 Task: Print 2 pages per sheet.
Action: Mouse moved to (47, 108)
Screenshot: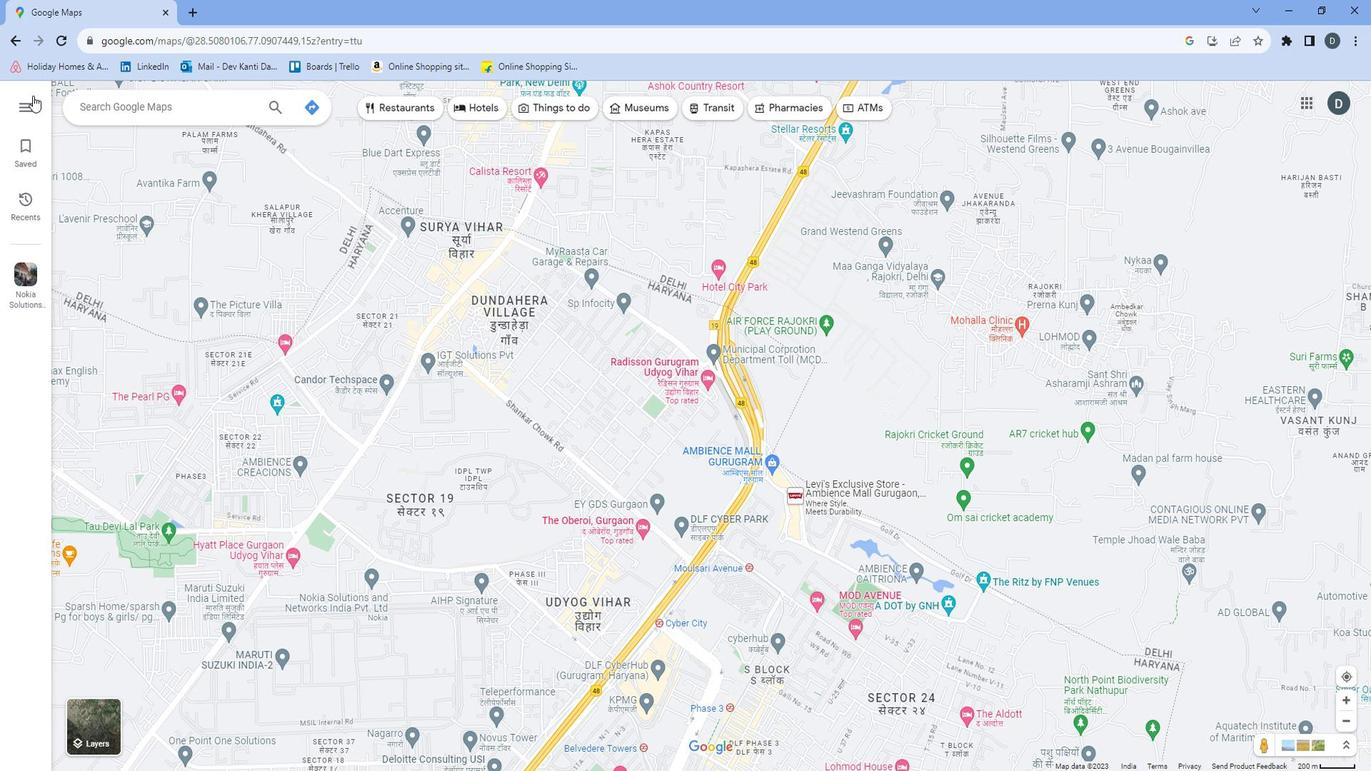 
Action: Mouse pressed left at (47, 108)
Screenshot: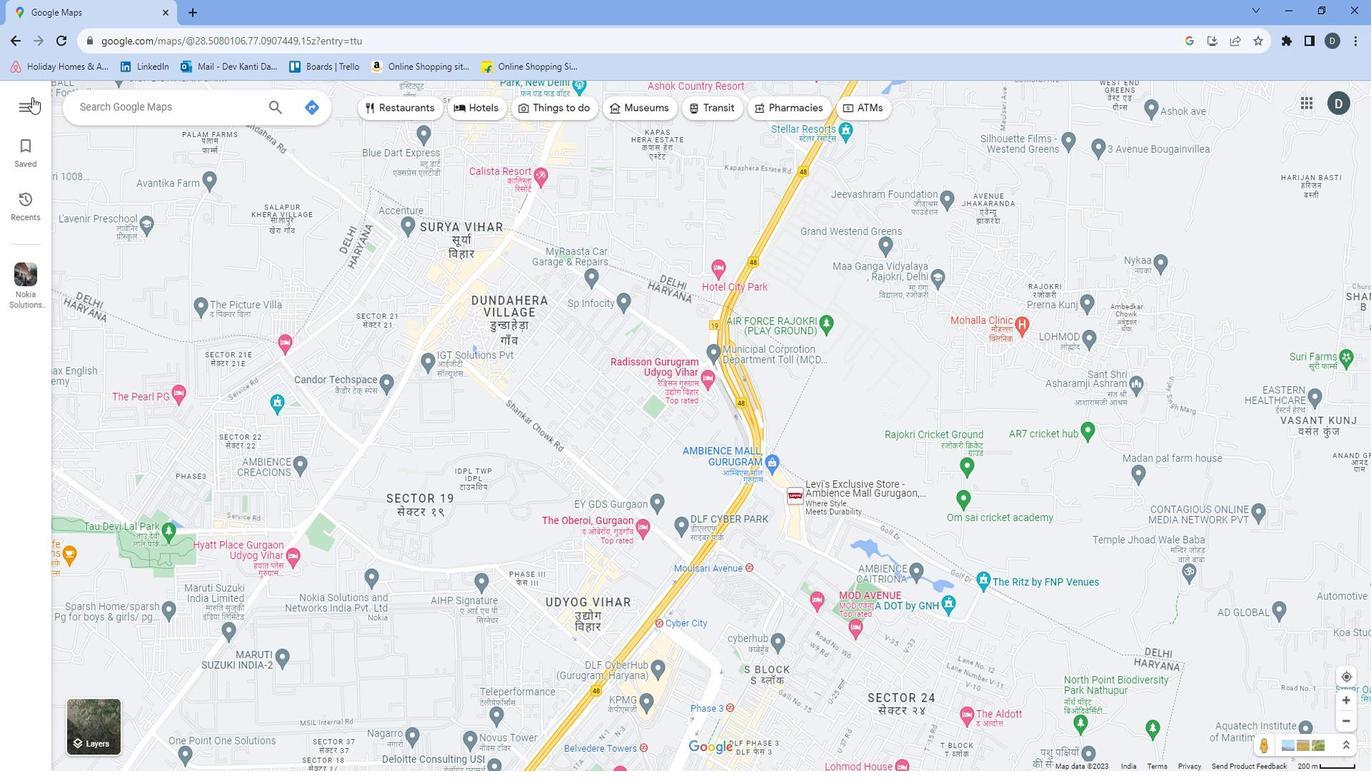
Action: Mouse moved to (90, 379)
Screenshot: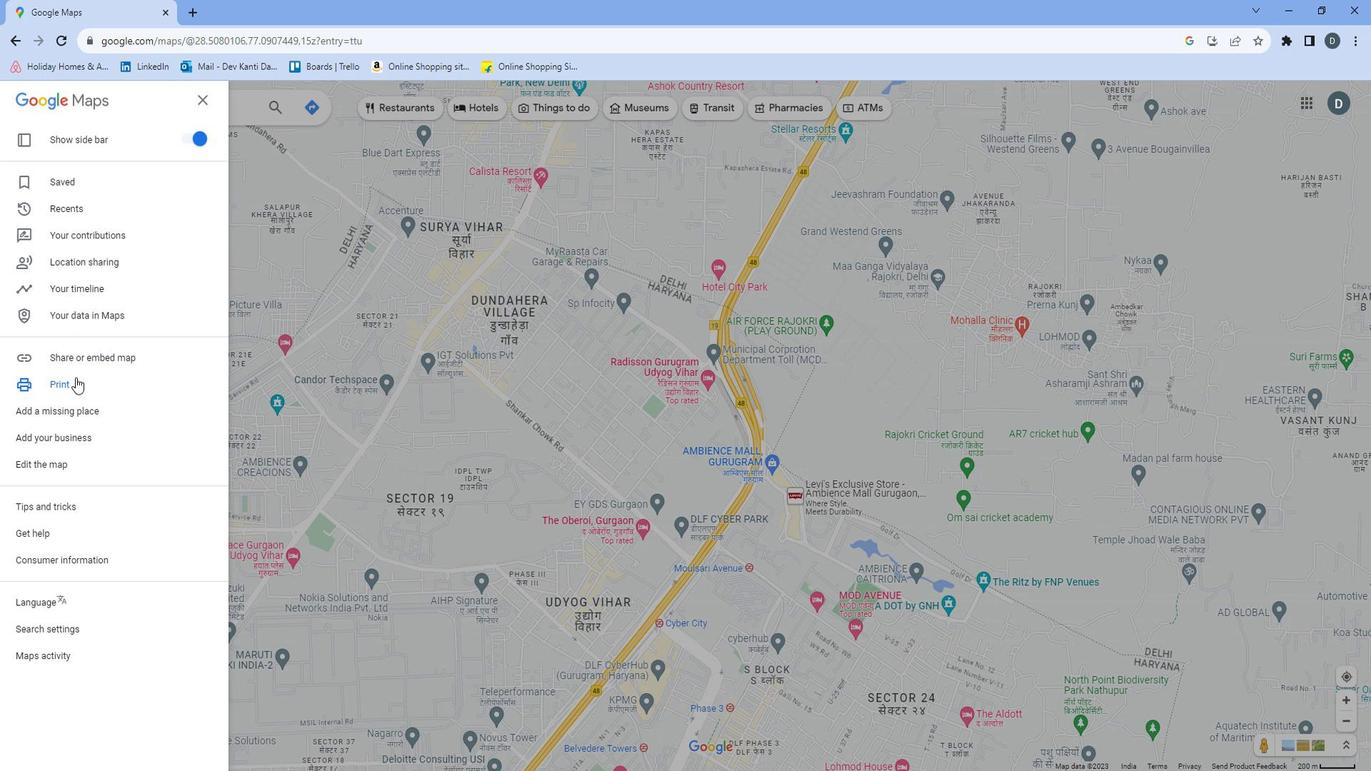 
Action: Mouse pressed left at (90, 379)
Screenshot: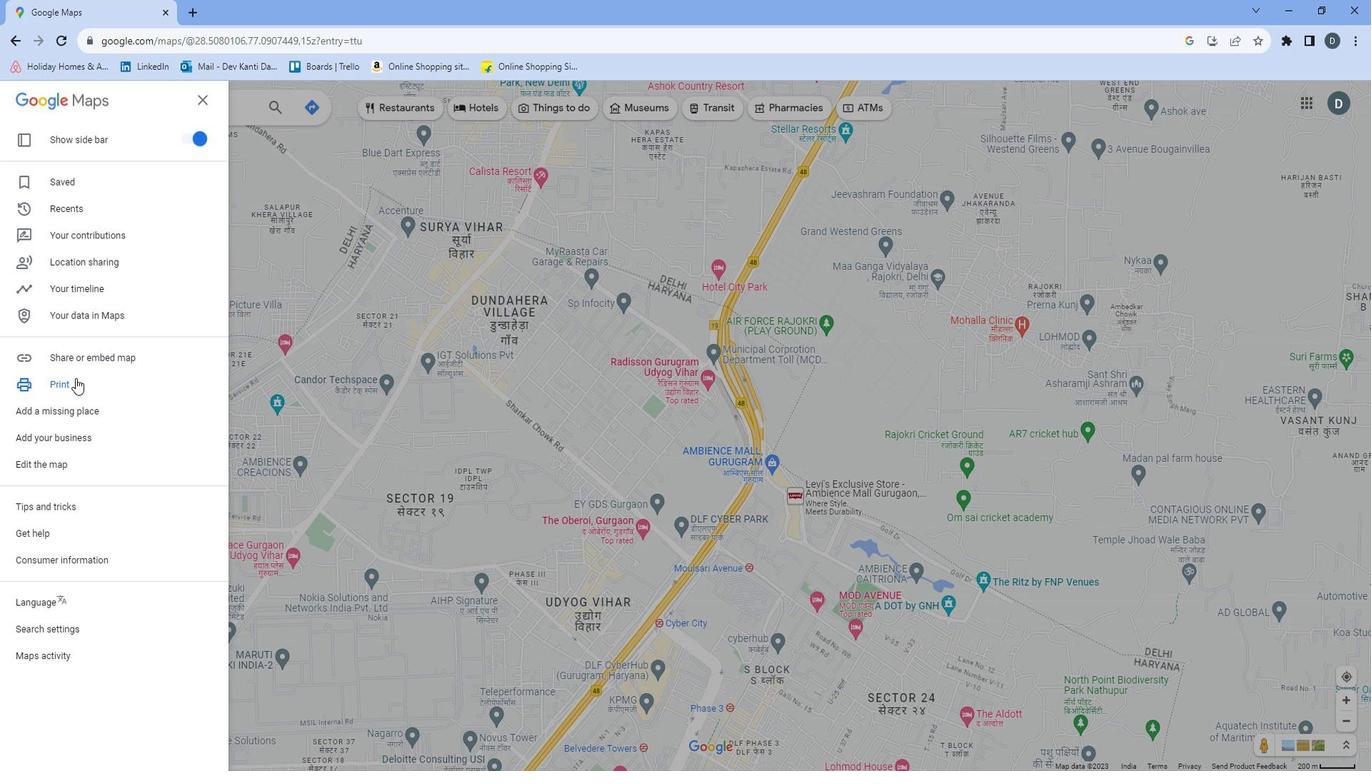 
Action: Mouse moved to (1316, 119)
Screenshot: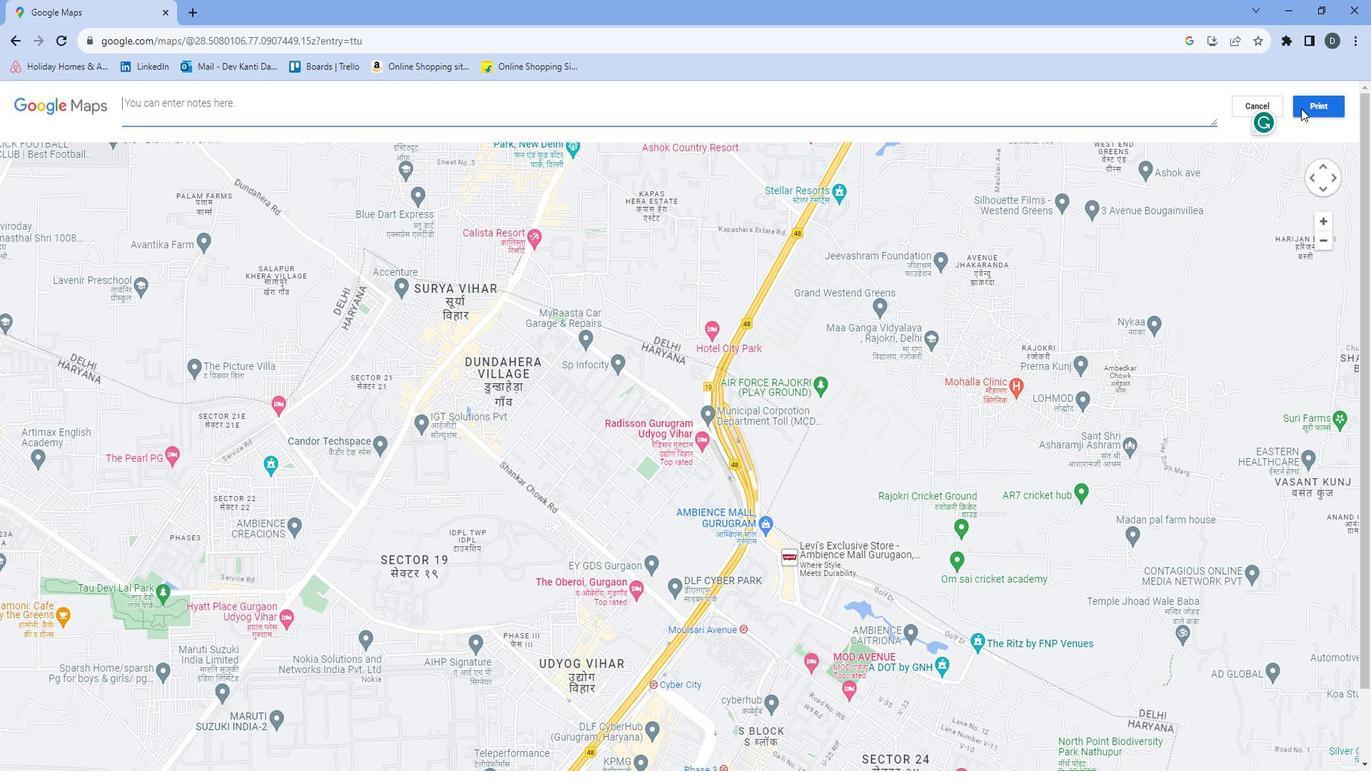 
Action: Mouse pressed left at (1316, 119)
Screenshot: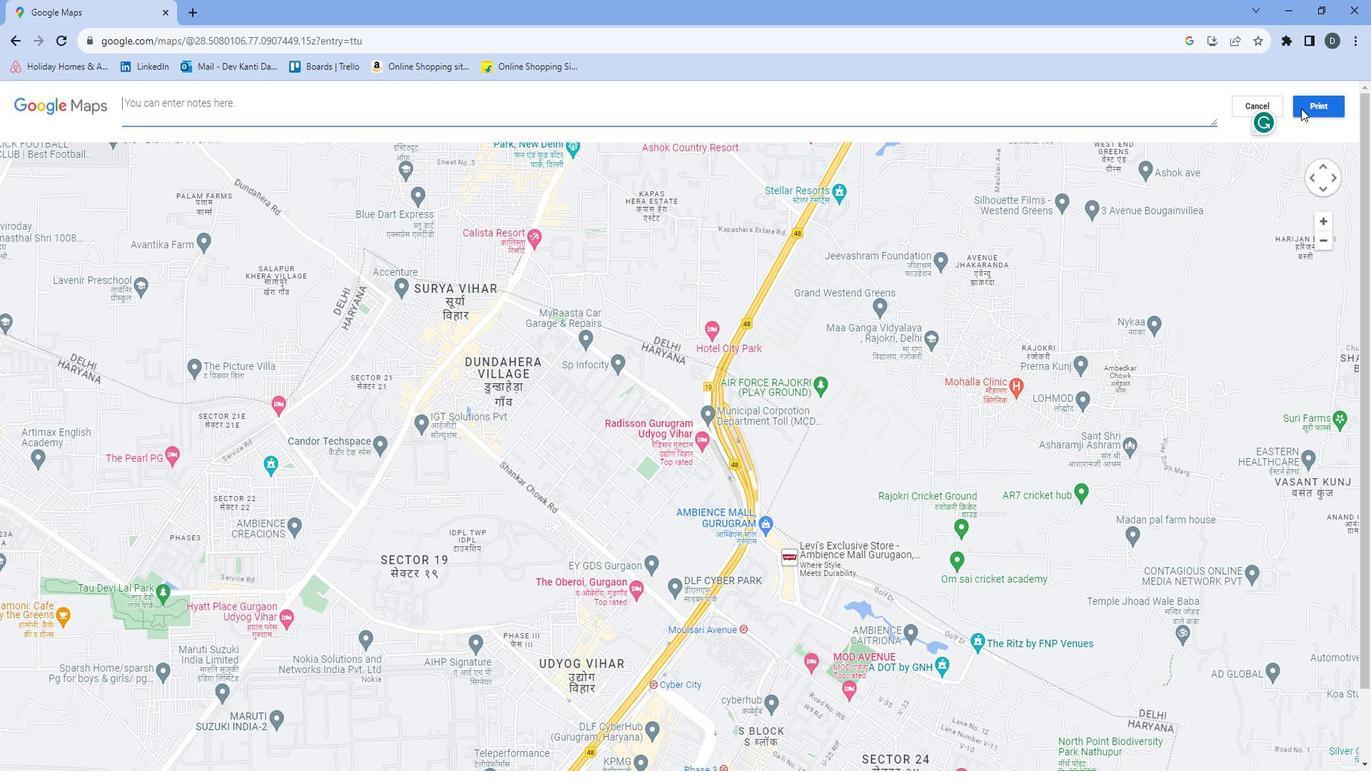 
Action: Mouse moved to (1092, 299)
Screenshot: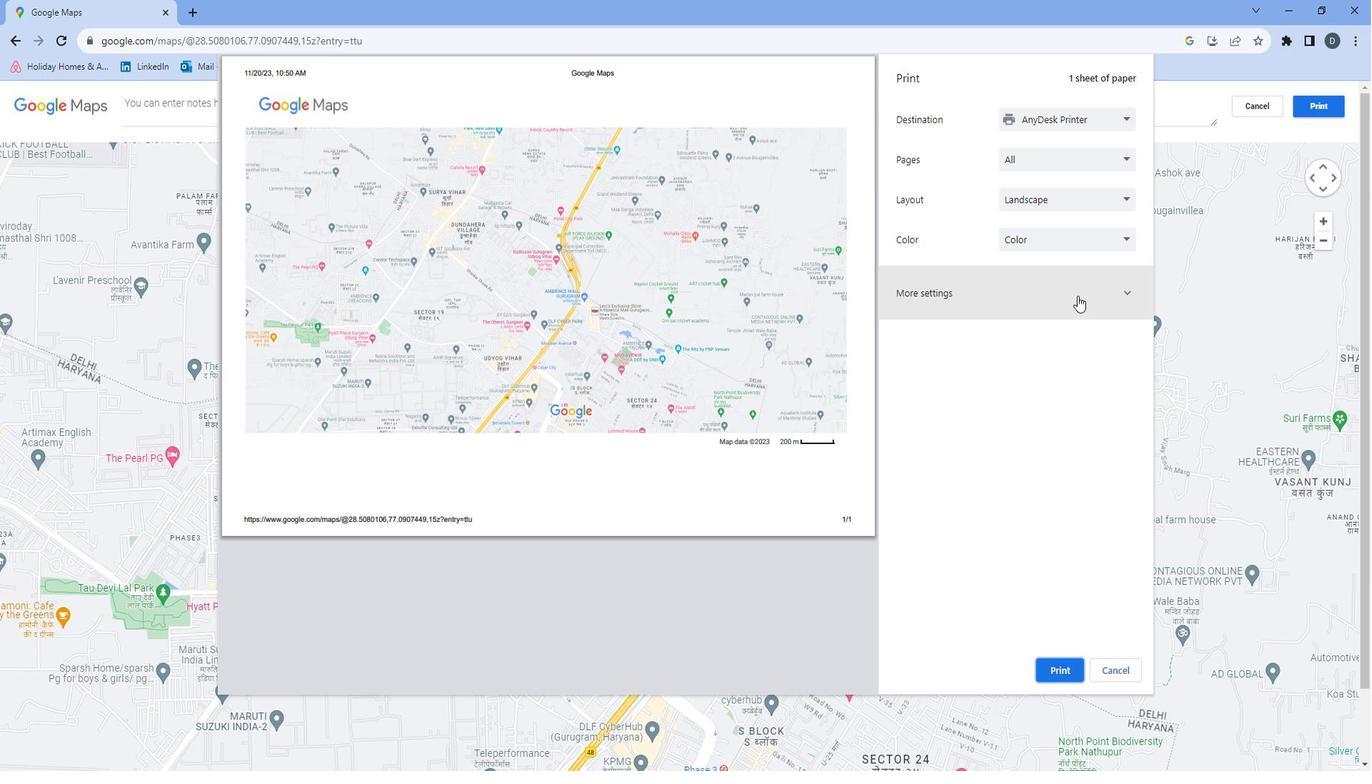 
Action: Mouse pressed left at (1092, 299)
Screenshot: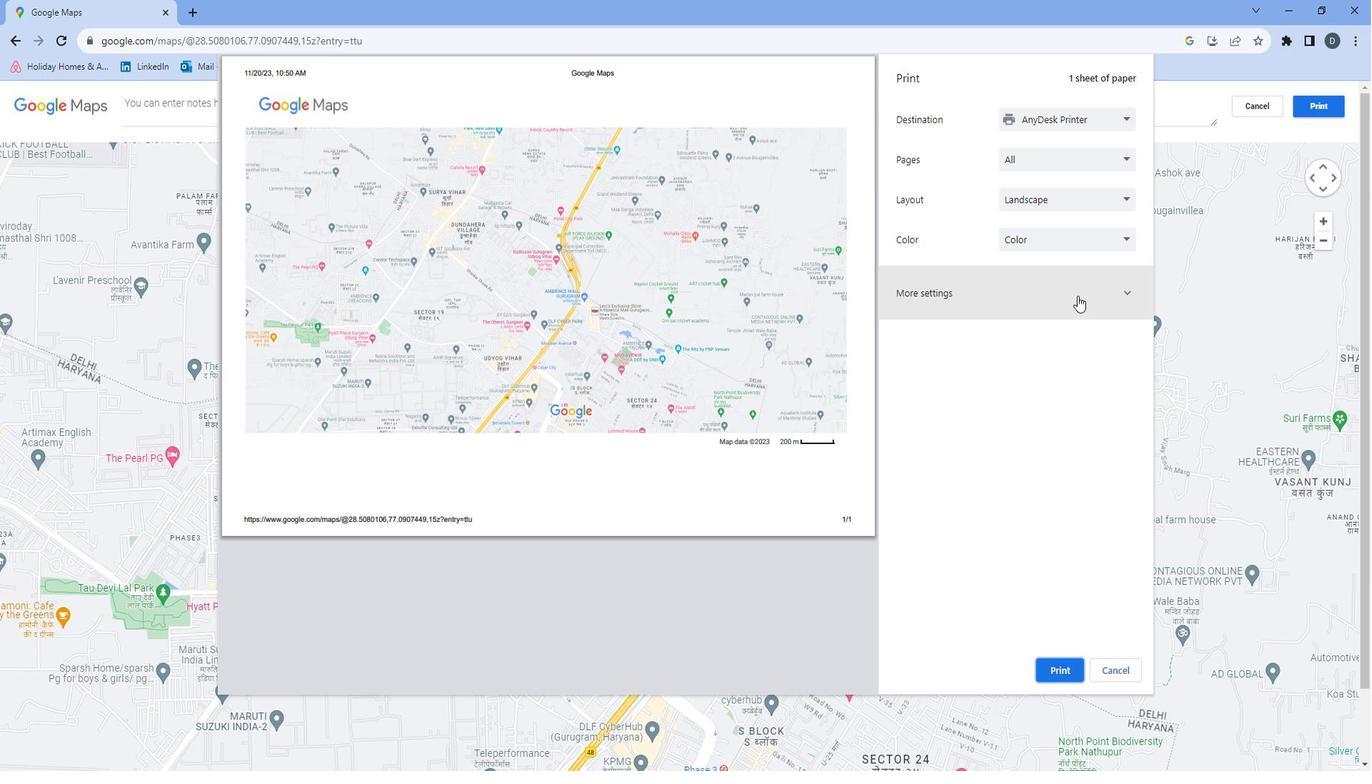 
Action: Mouse moved to (1069, 388)
Screenshot: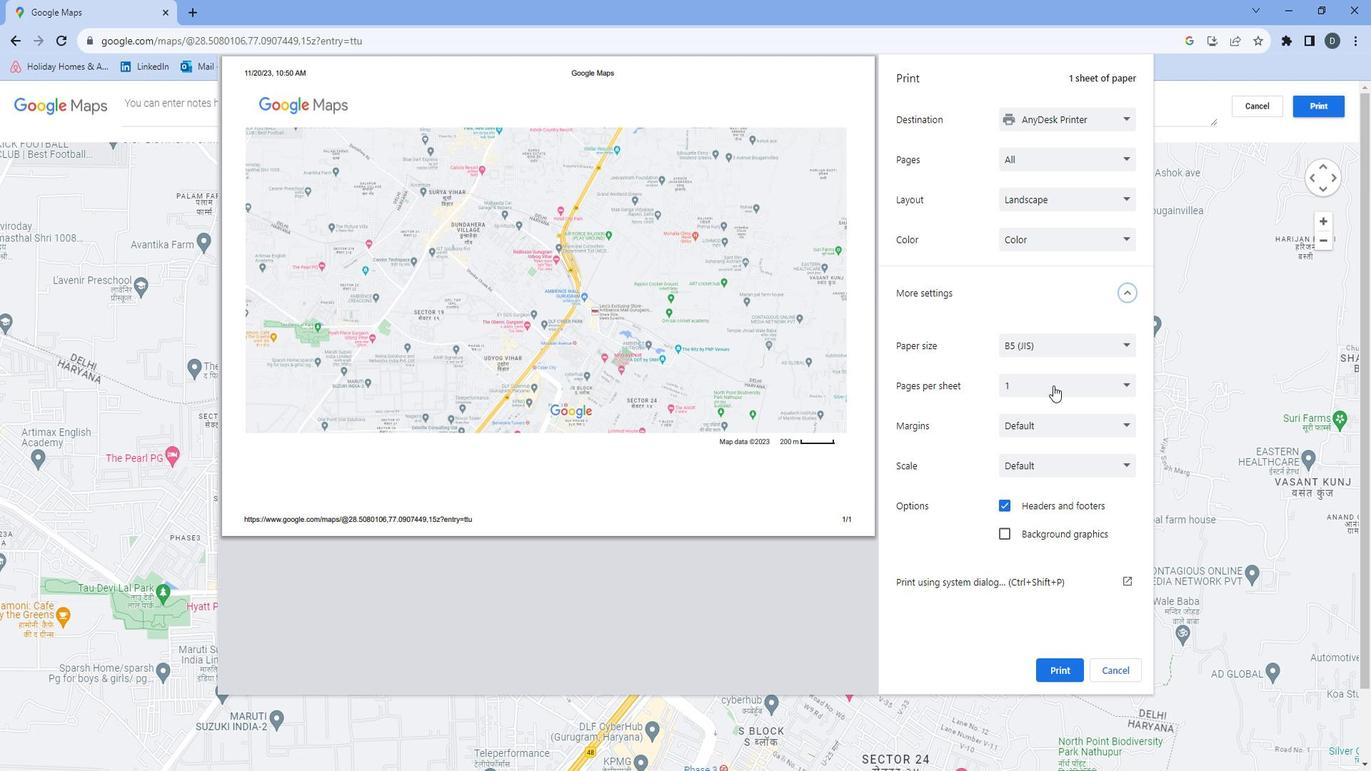 
Action: Mouse pressed left at (1069, 388)
Screenshot: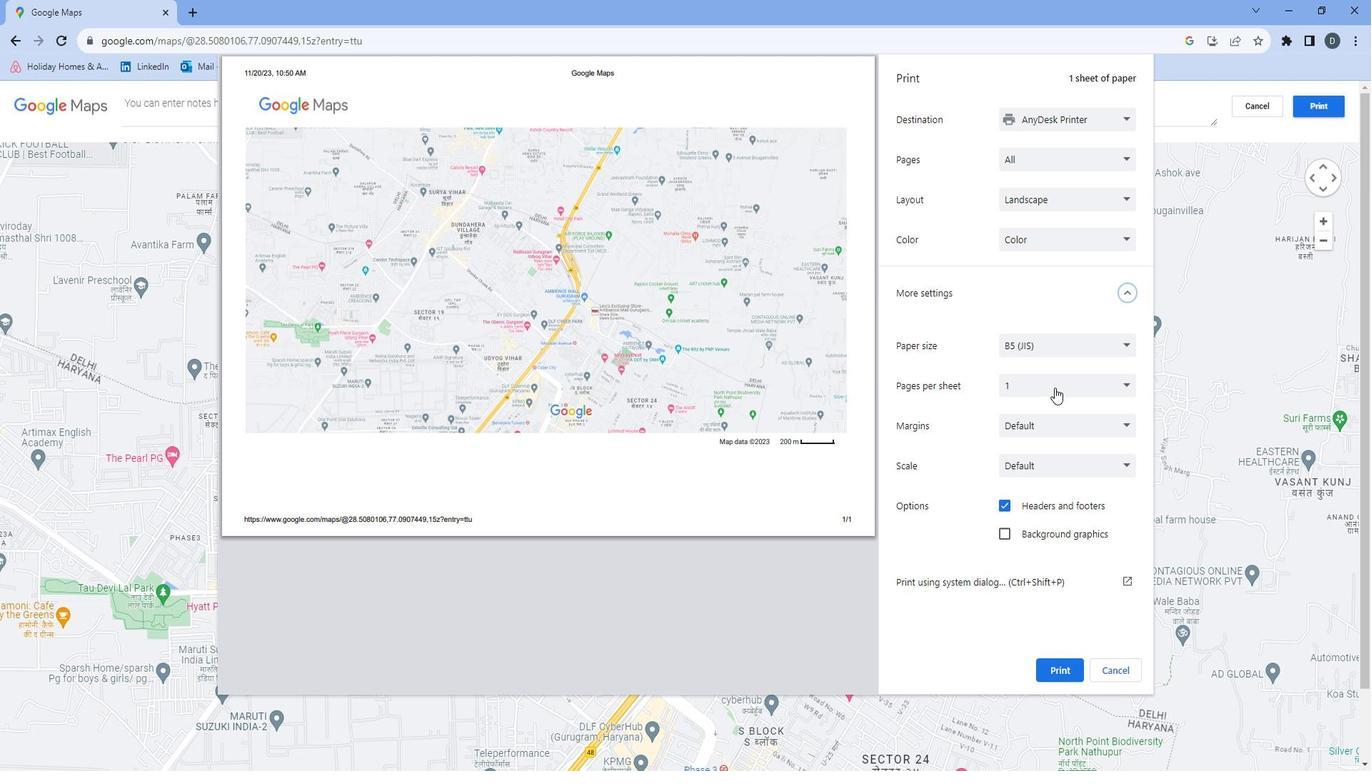 
Action: Mouse moved to (1069, 419)
Screenshot: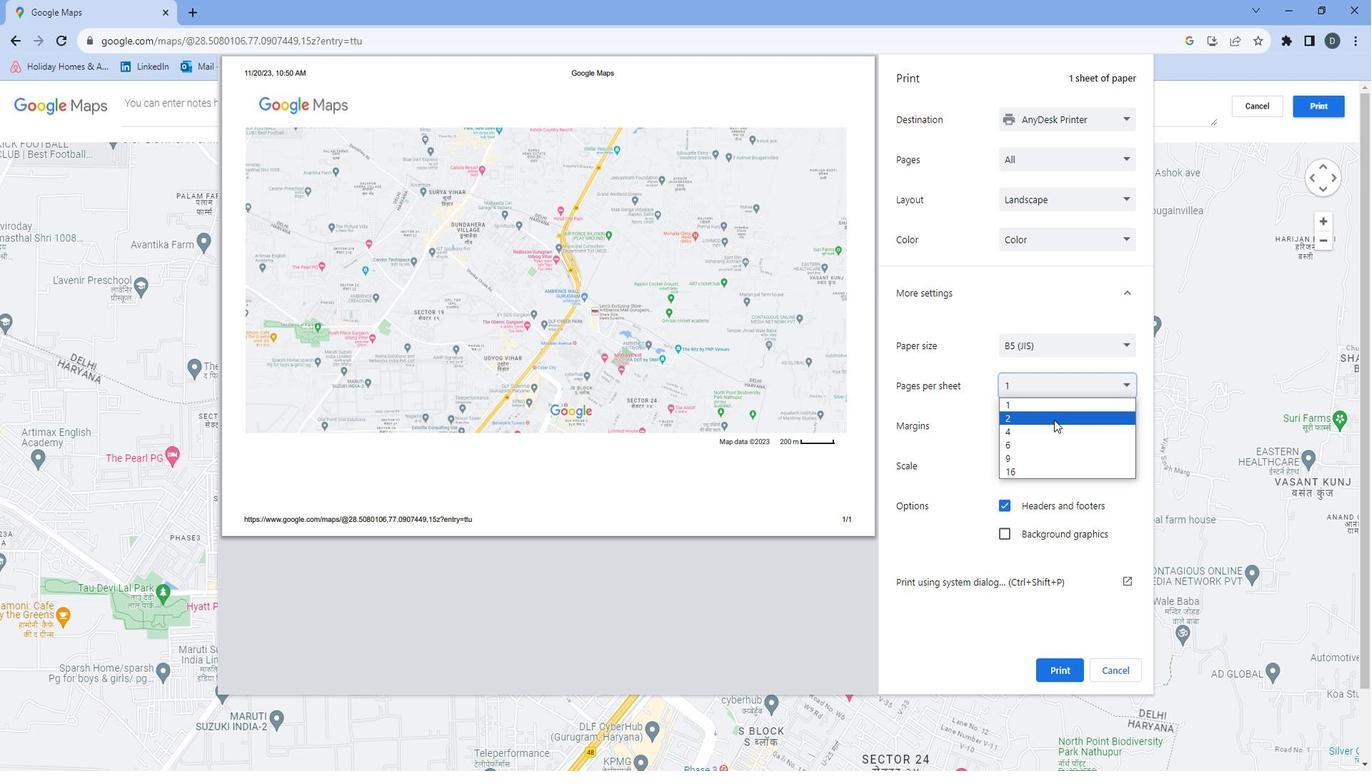 
Action: Mouse pressed left at (1069, 419)
Screenshot: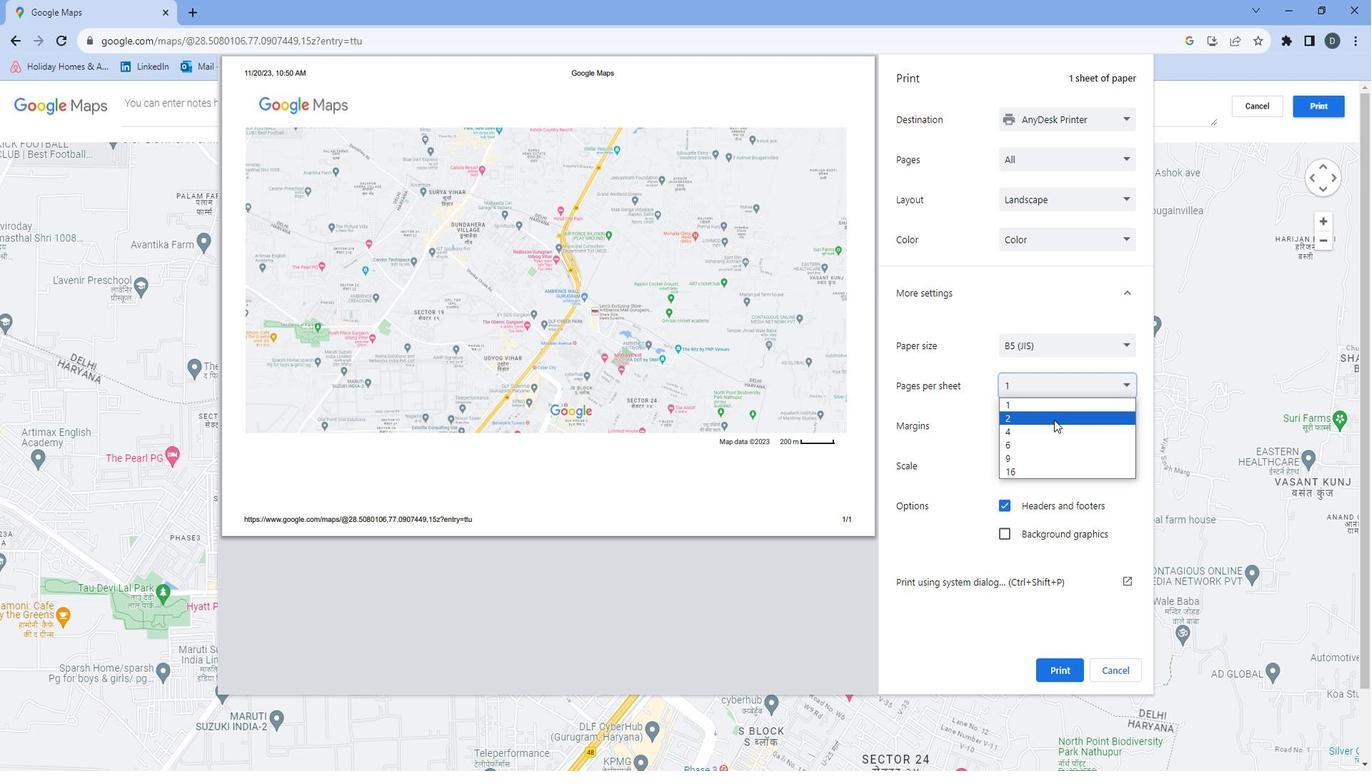 
Action: Mouse moved to (1069, 653)
Screenshot: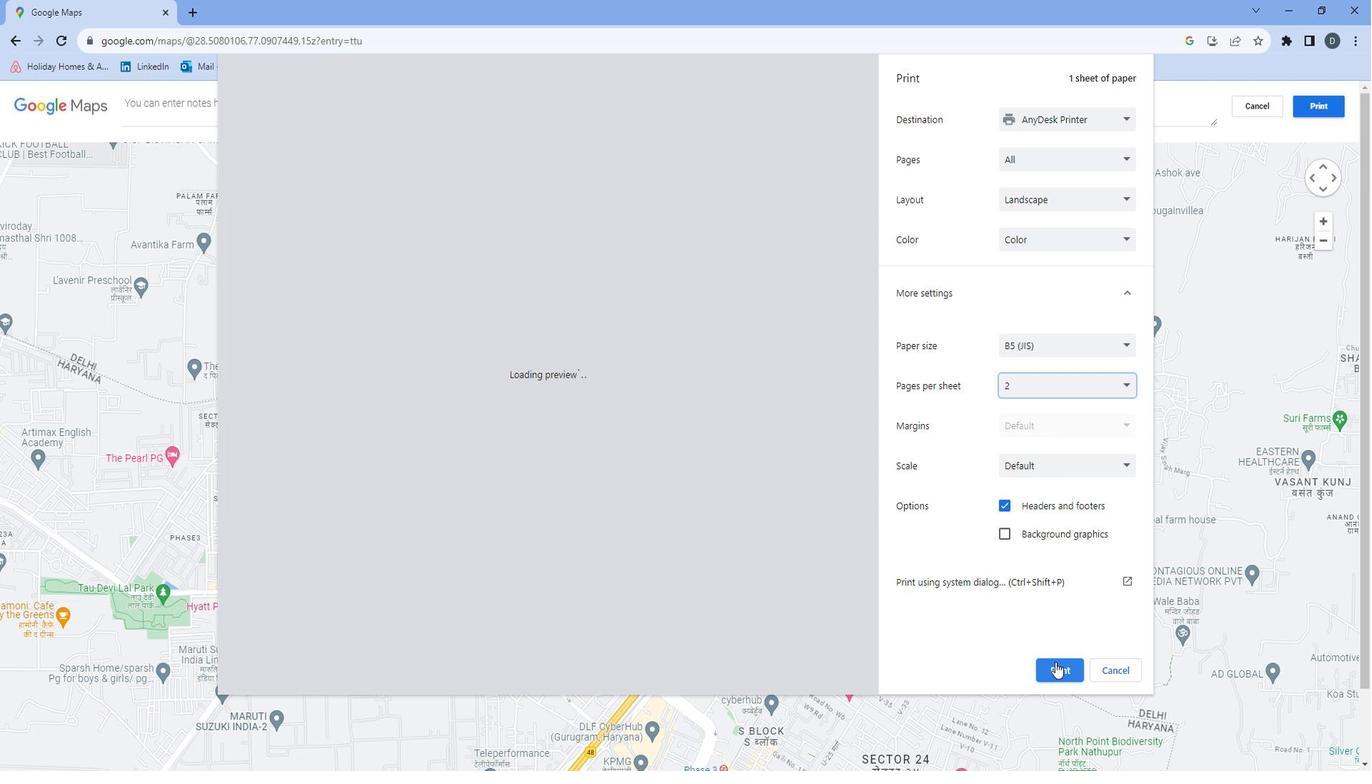 
Action: Mouse pressed left at (1069, 653)
Screenshot: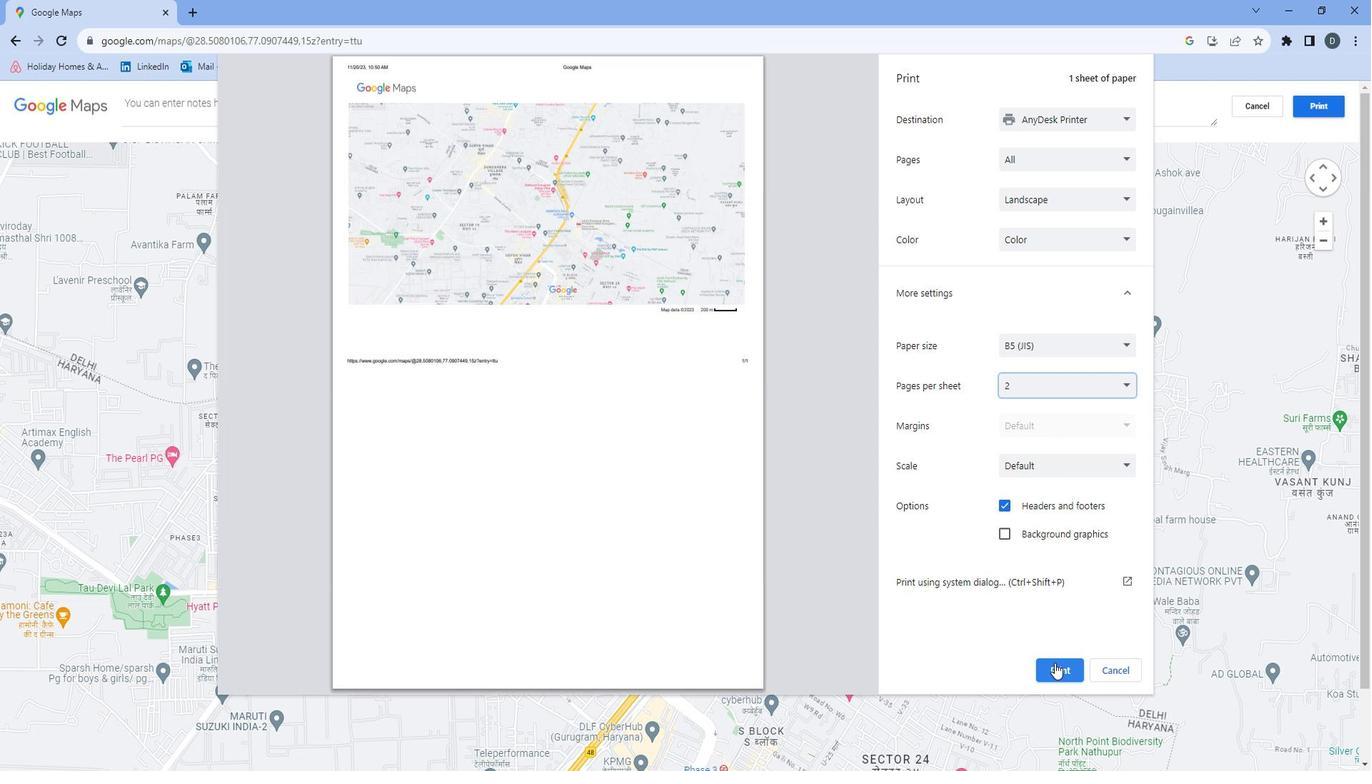 
Action: Mouse moved to (961, 447)
Screenshot: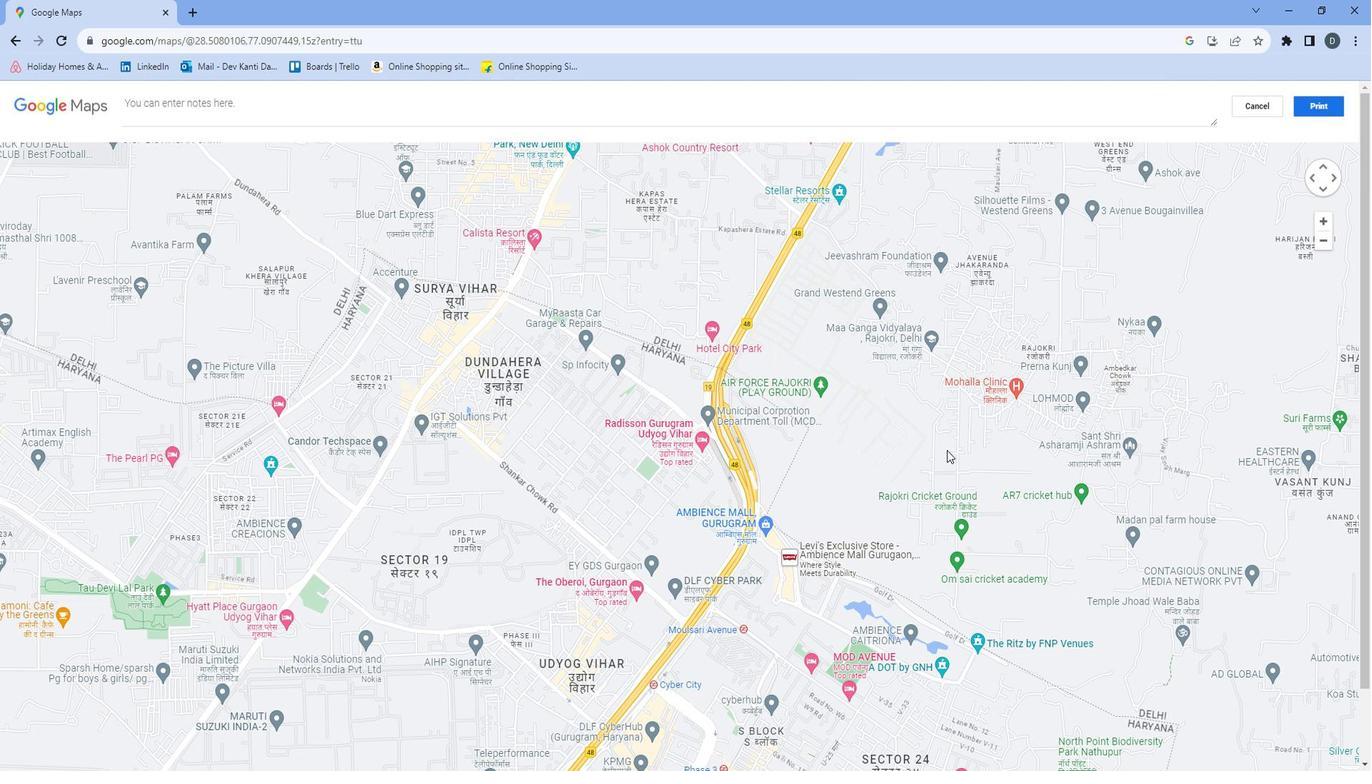 
